 Task: Add an event with the title Casual Presentation Rehearsal and Feedback Session, date '2024/03/16', time 7:30 AM to 9:30 AM, logged in from the account softage.3@softage.netand send the event invitation to softage.2@softage.net and softage.4@softage.net. Set a reminder for the event 12 hour before
Action: Mouse moved to (83, 93)
Screenshot: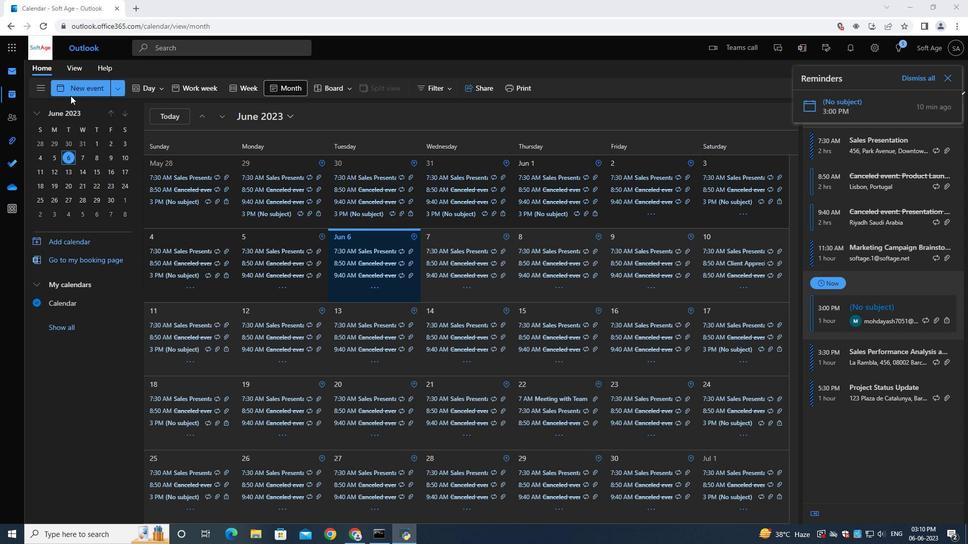 
Action: Mouse pressed left at (83, 93)
Screenshot: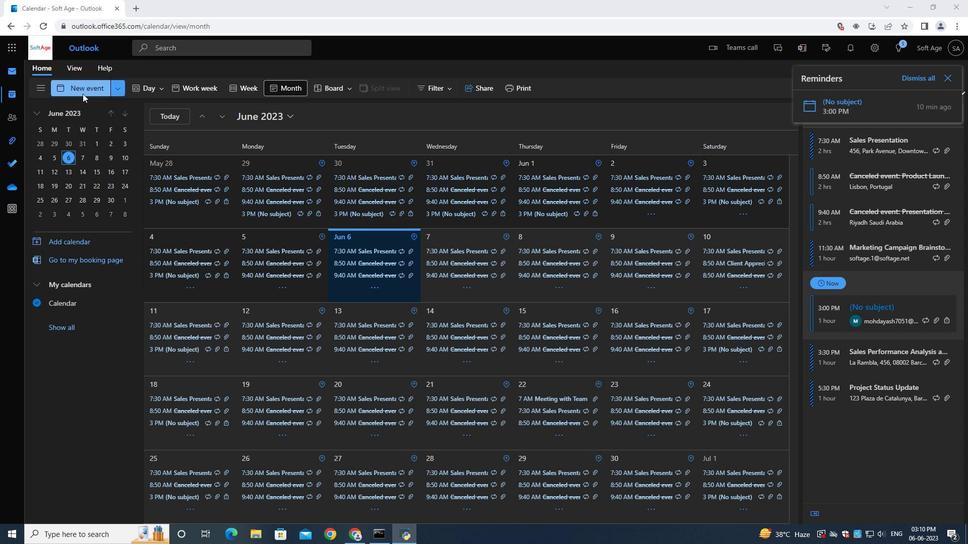
Action: Mouse moved to (266, 147)
Screenshot: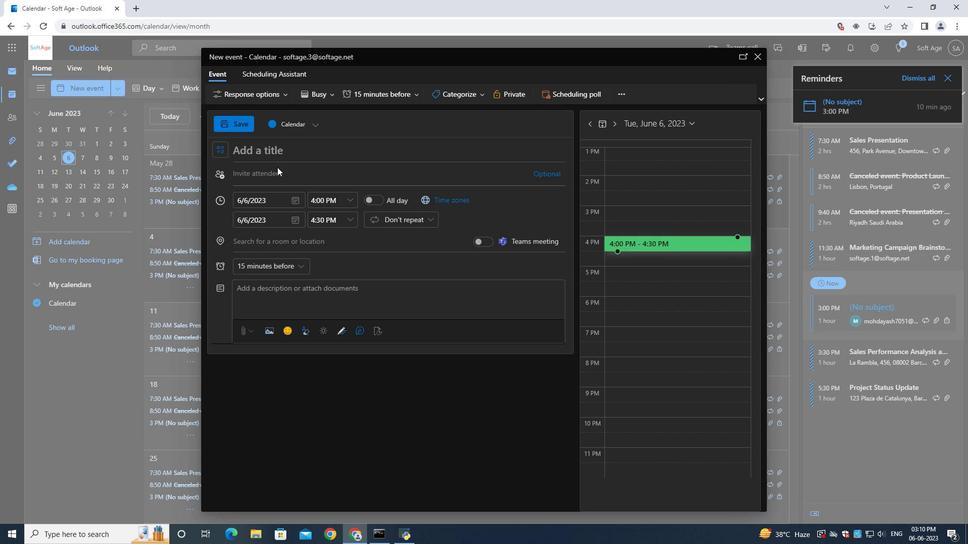
Action: Mouse pressed left at (266, 147)
Screenshot: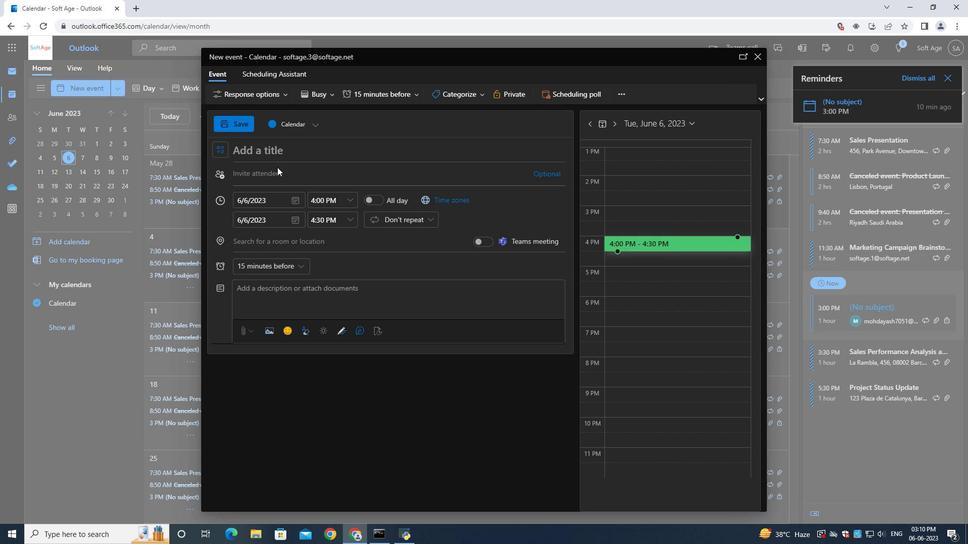 
Action: Mouse moved to (276, 152)
Screenshot: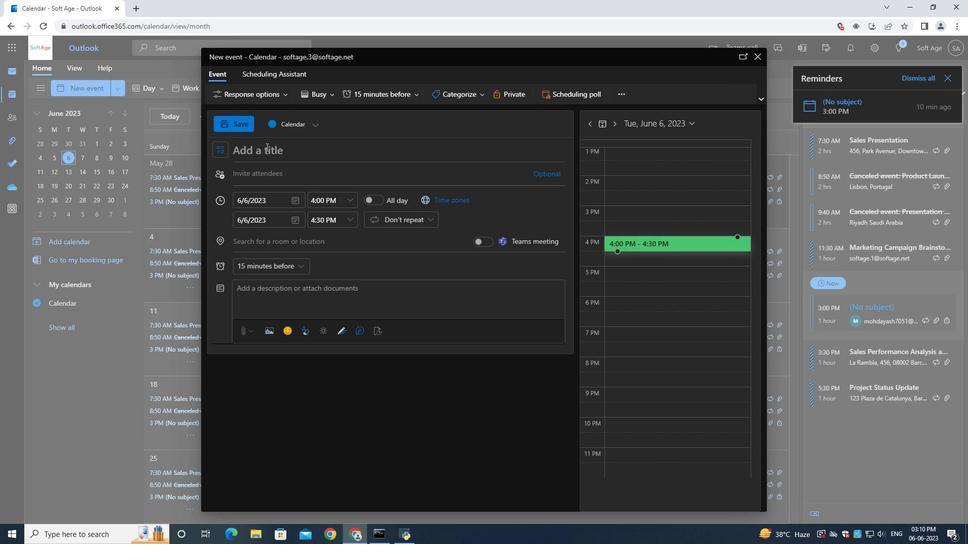 
Action: Key pressed <Key.shift>Casual<Key.space><Key.shift><Key.shift><Key.shift><Key.shift><Key.shift>Presentation<Key.space><Key.shift><Key.shift><Key.shift><Key.shift><Key.shift><Key.shift><Key.shift><Key.shift><Key.shift><Key.shift><Key.shift><Key.shift><Key.shift><Key.shift><Key.shift>Rehearsal<Key.space><Key.shift><Key.shift><Key.shift><Key.shift>And<Key.space><Key.shift>Feedback<Key.space>ses<Key.backspace><Key.backspace><Key.backspace><Key.shift>Session<Key.space>
Screenshot: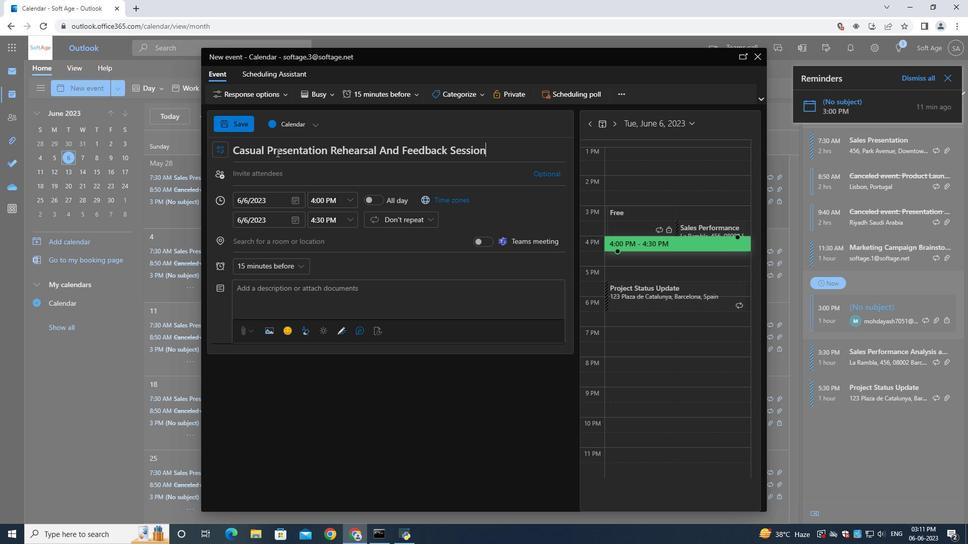 
Action: Mouse moved to (295, 198)
Screenshot: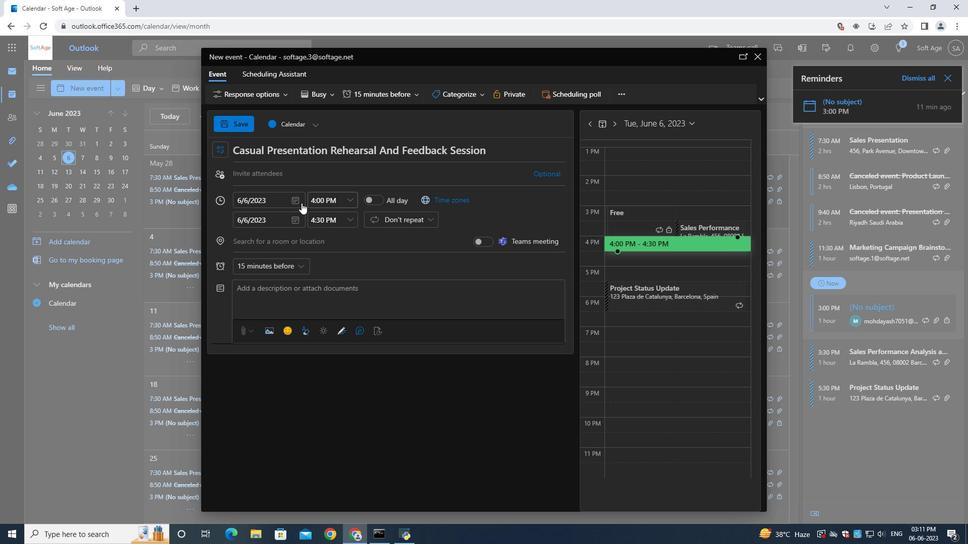 
Action: Mouse pressed left at (295, 198)
Screenshot: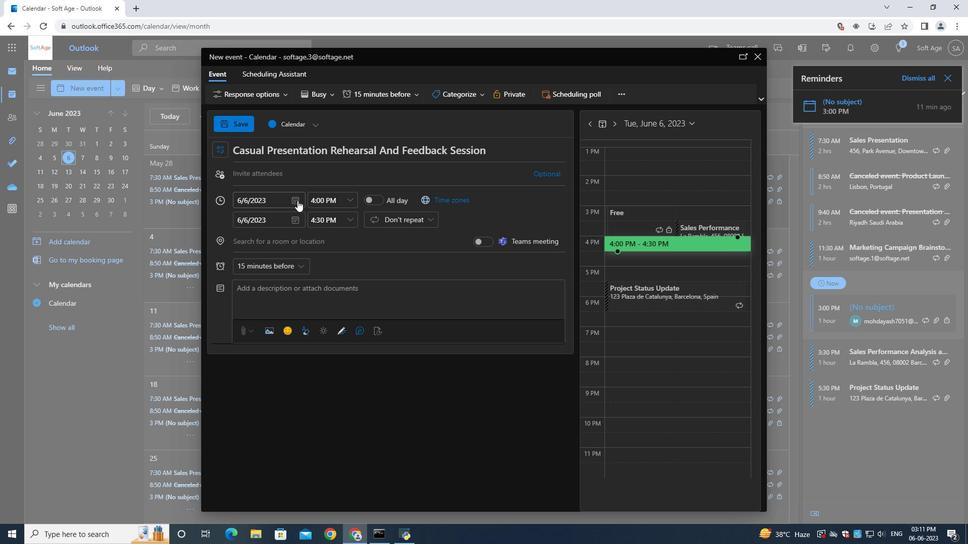 
Action: Mouse moved to (324, 217)
Screenshot: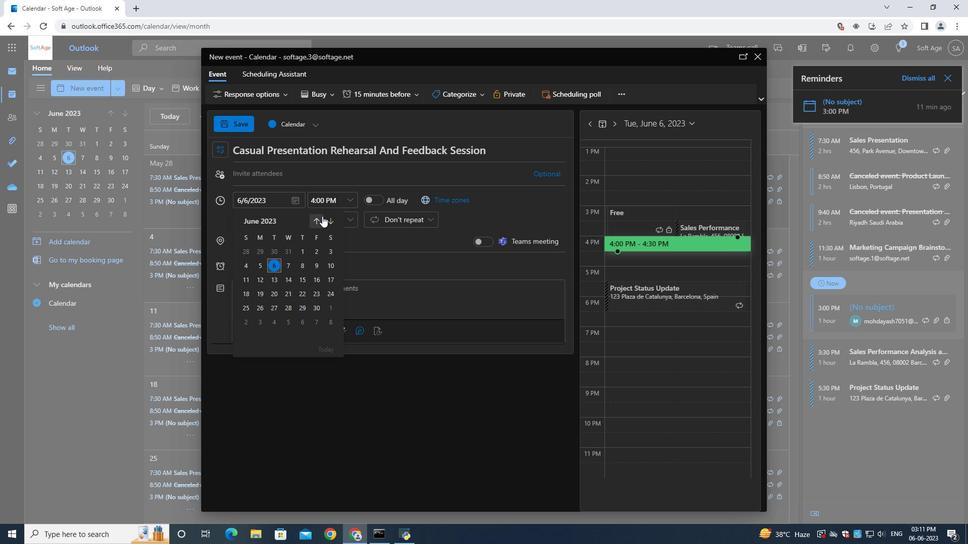 
Action: Mouse pressed left at (324, 217)
Screenshot: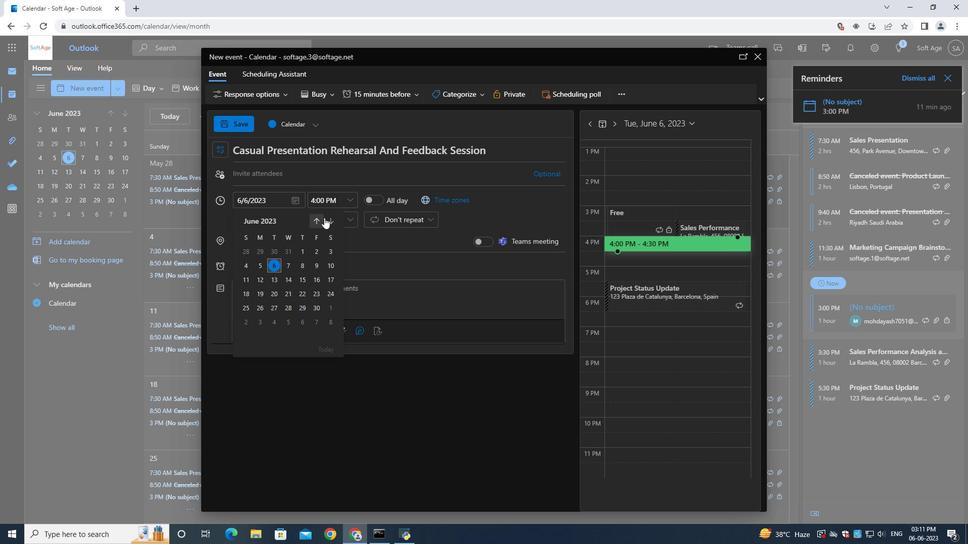
Action: Mouse moved to (324, 217)
Screenshot: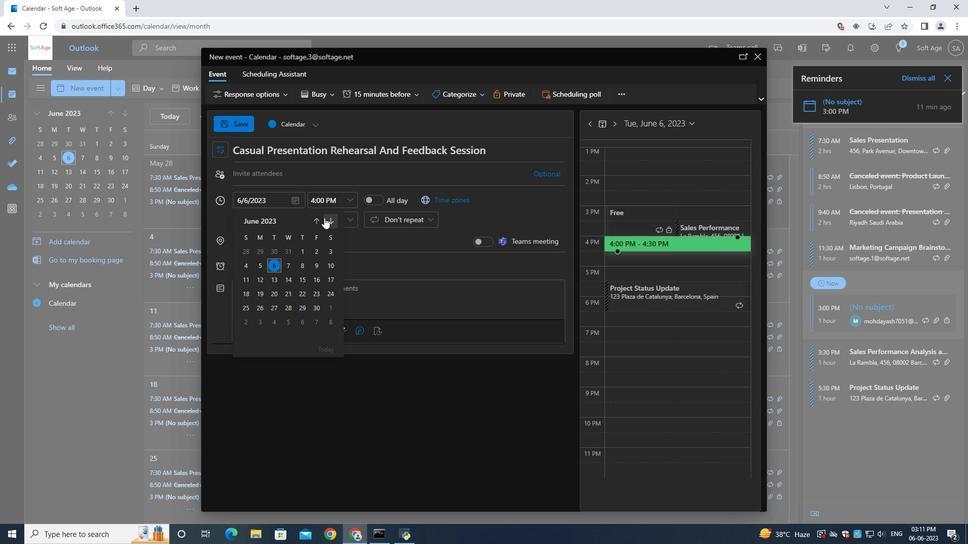 
Action: Mouse pressed left at (324, 217)
Screenshot: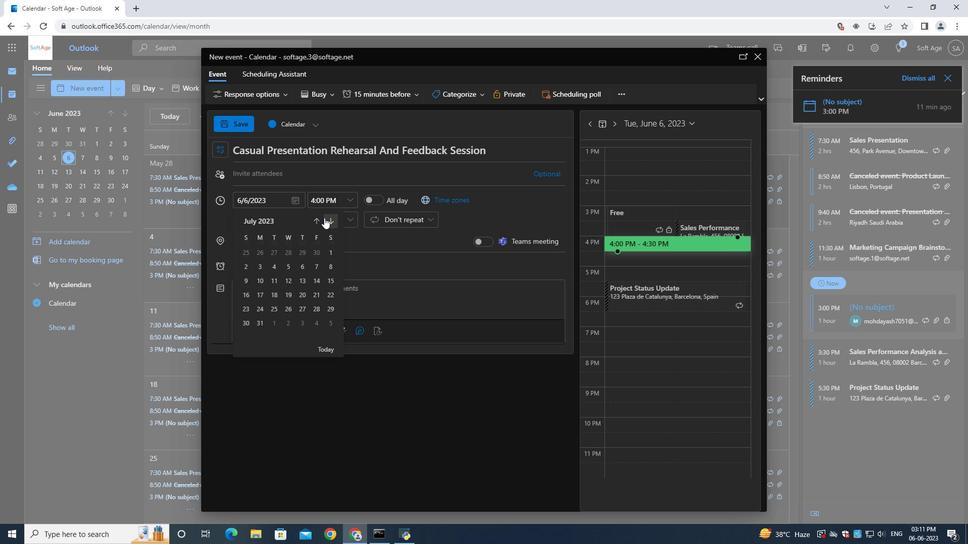 
Action: Mouse moved to (324, 217)
Screenshot: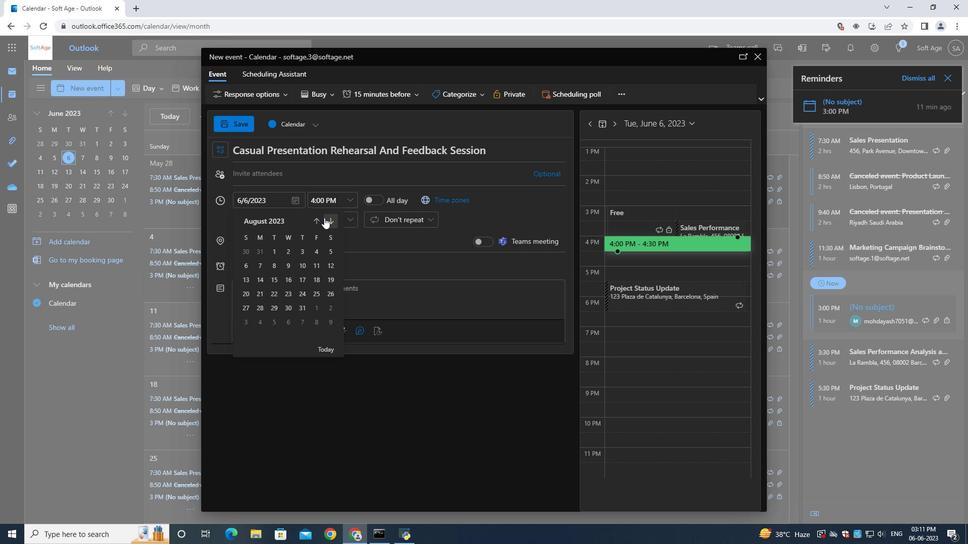 
Action: Mouse pressed left at (324, 217)
Screenshot: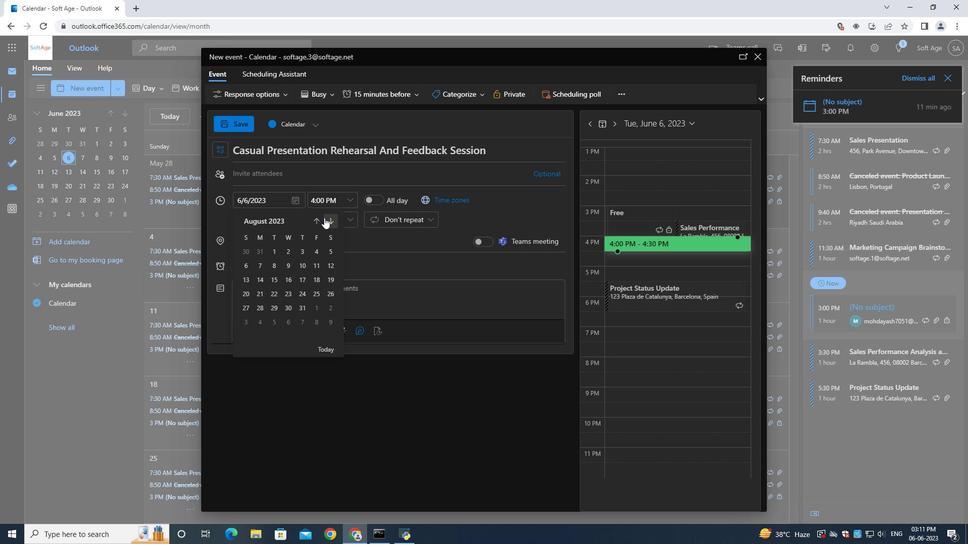 
Action: Mouse pressed left at (324, 217)
Screenshot: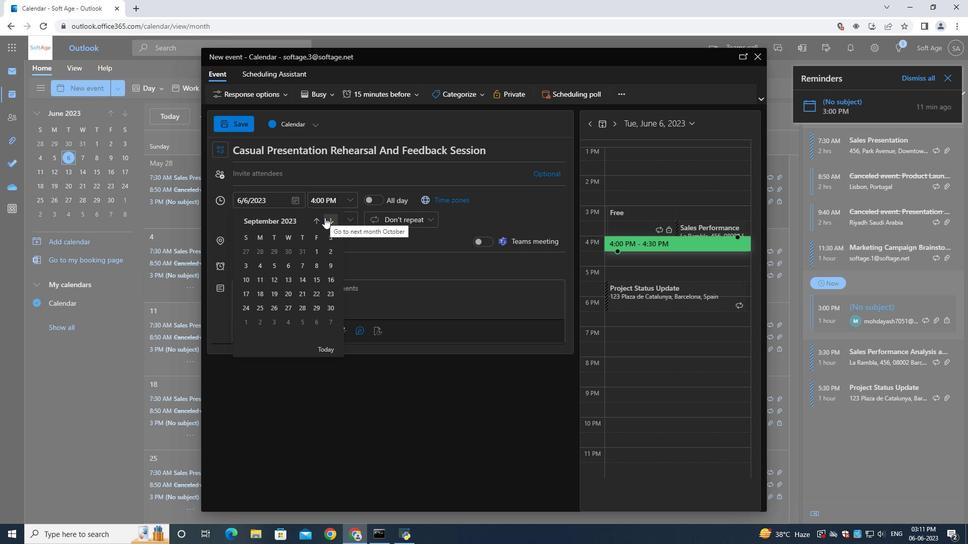 
Action: Mouse pressed left at (324, 217)
Screenshot: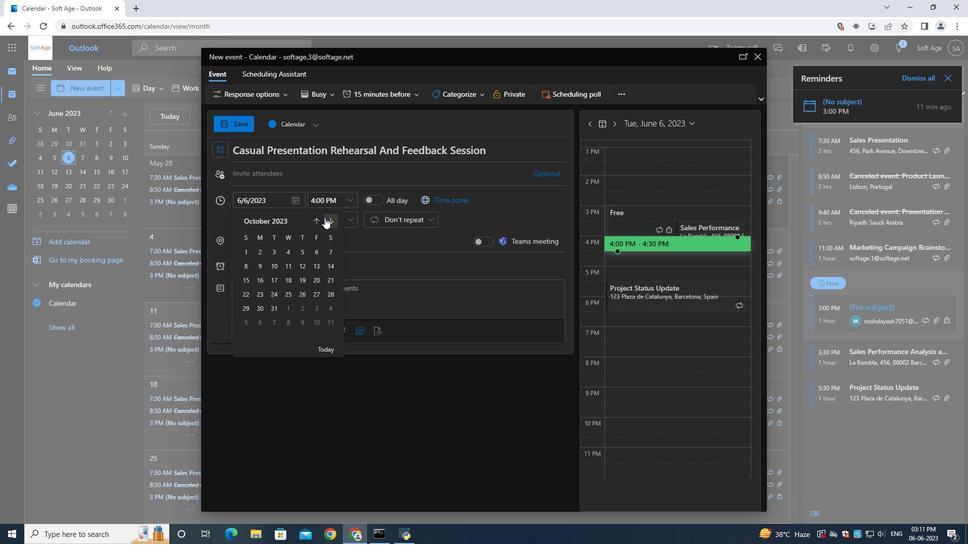
Action: Mouse pressed left at (324, 217)
Screenshot: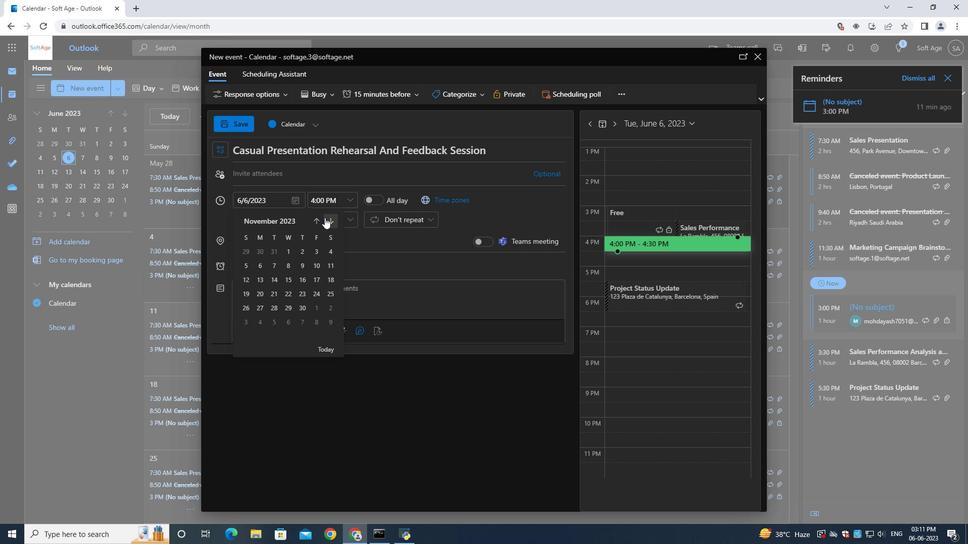 
Action: Mouse pressed left at (324, 217)
Screenshot: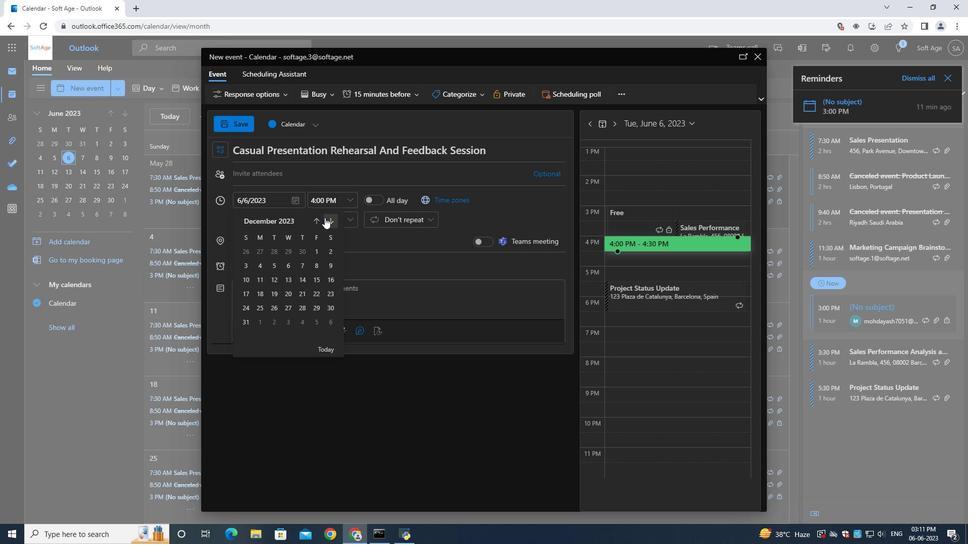 
Action: Mouse pressed left at (324, 217)
Screenshot: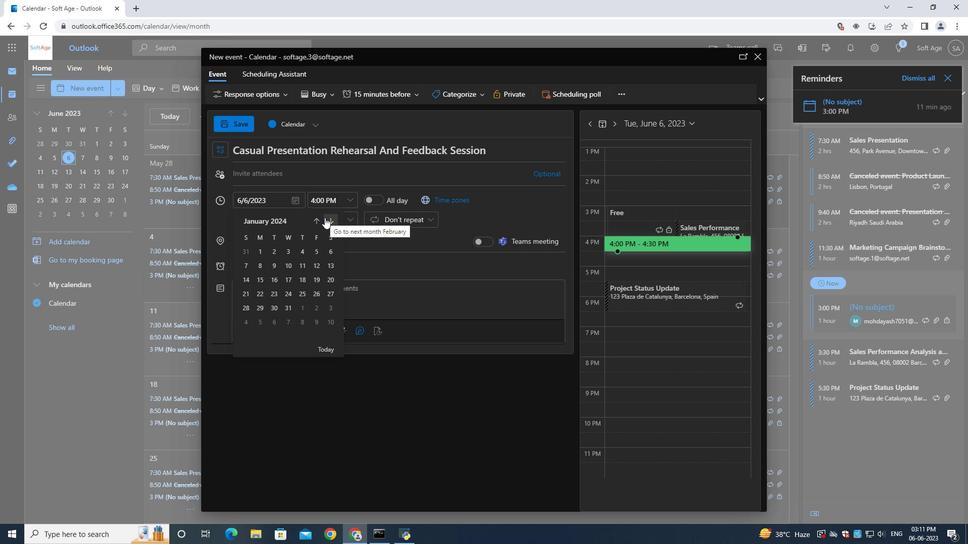 
Action: Mouse pressed left at (324, 217)
Screenshot: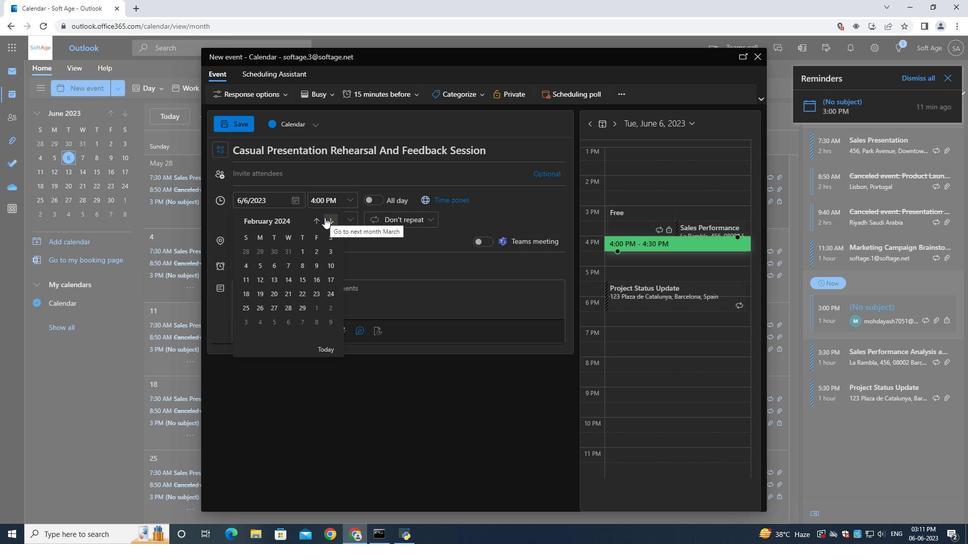 
Action: Mouse moved to (332, 282)
Screenshot: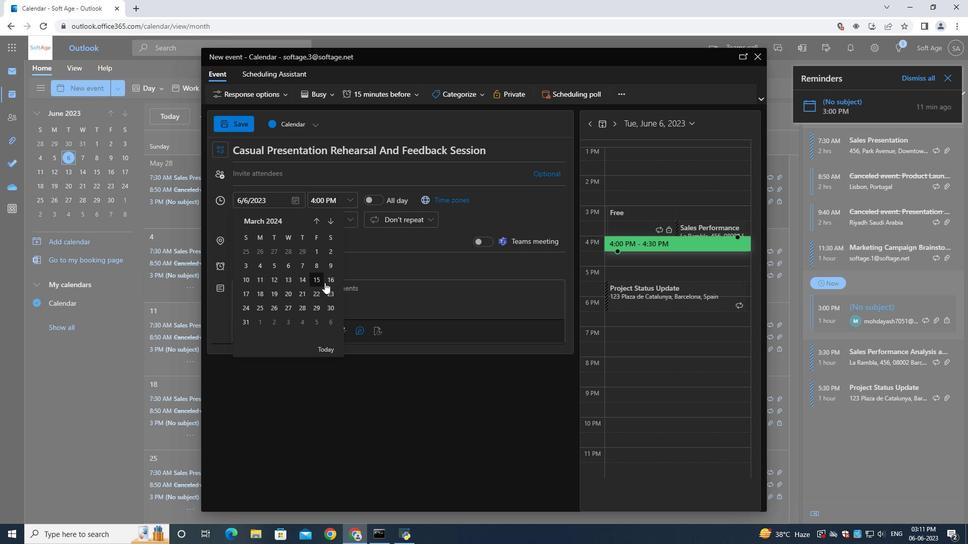
Action: Mouse pressed left at (332, 282)
Screenshot: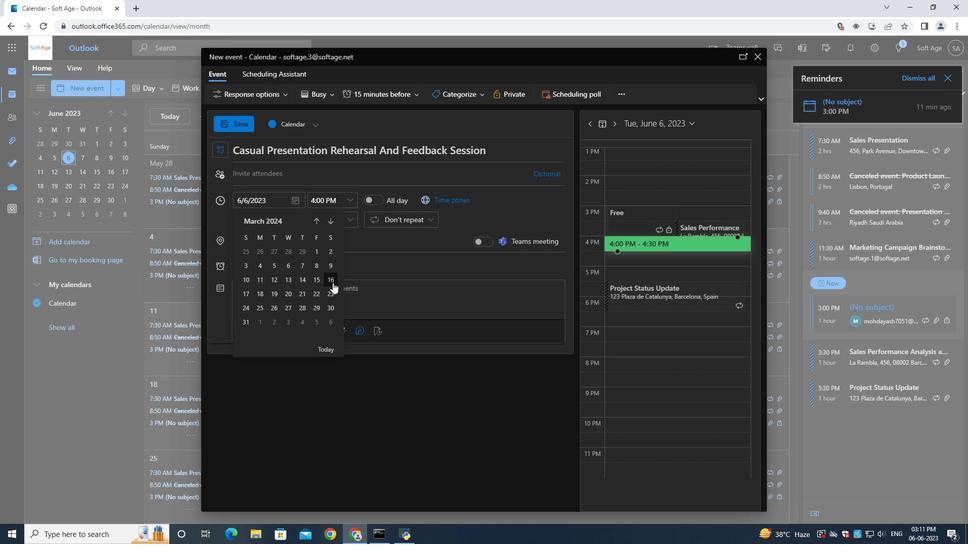 
Action: Mouse moved to (329, 203)
Screenshot: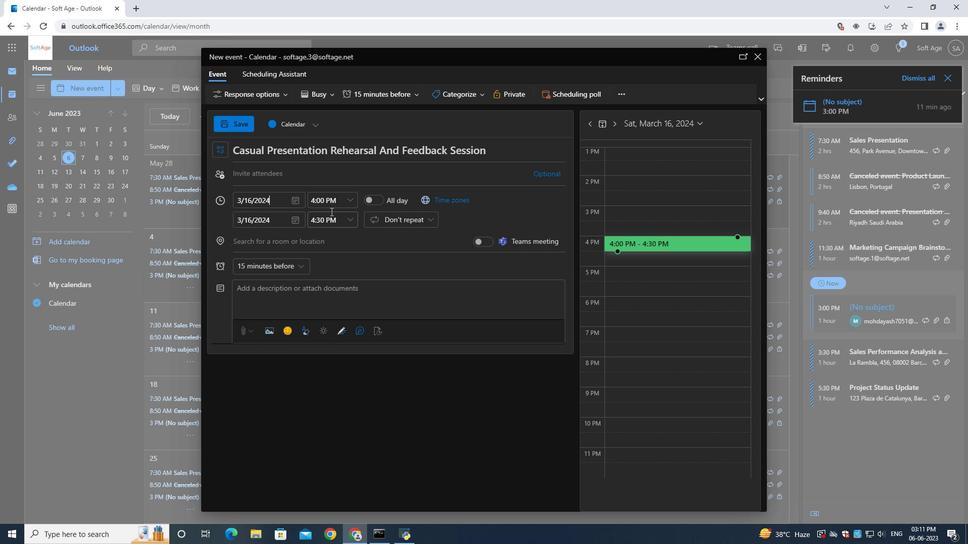 
Action: Mouse pressed left at (329, 203)
Screenshot: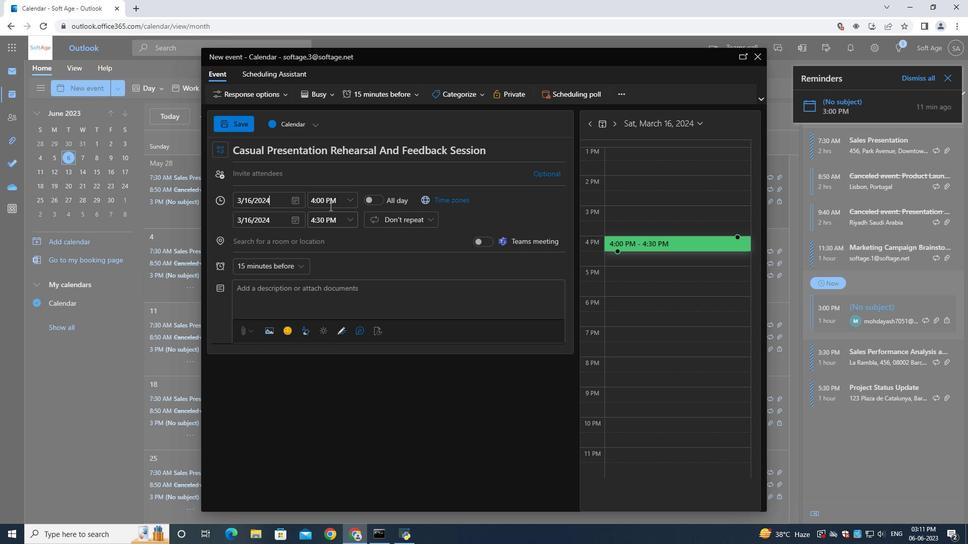 
Action: Mouse moved to (329, 203)
Screenshot: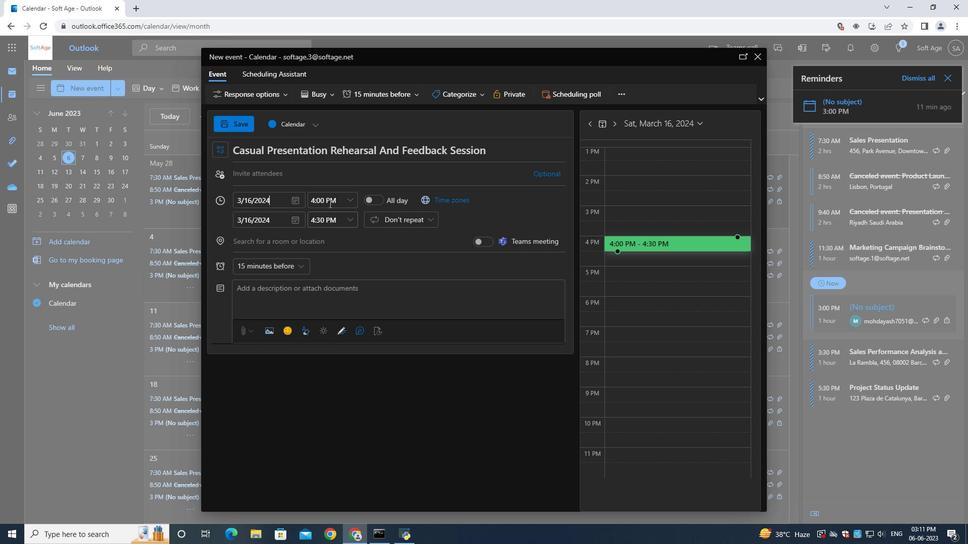 
Action: Key pressed 7<Key.shift_r>:30<Key.shift>AM<Key.space>
Screenshot: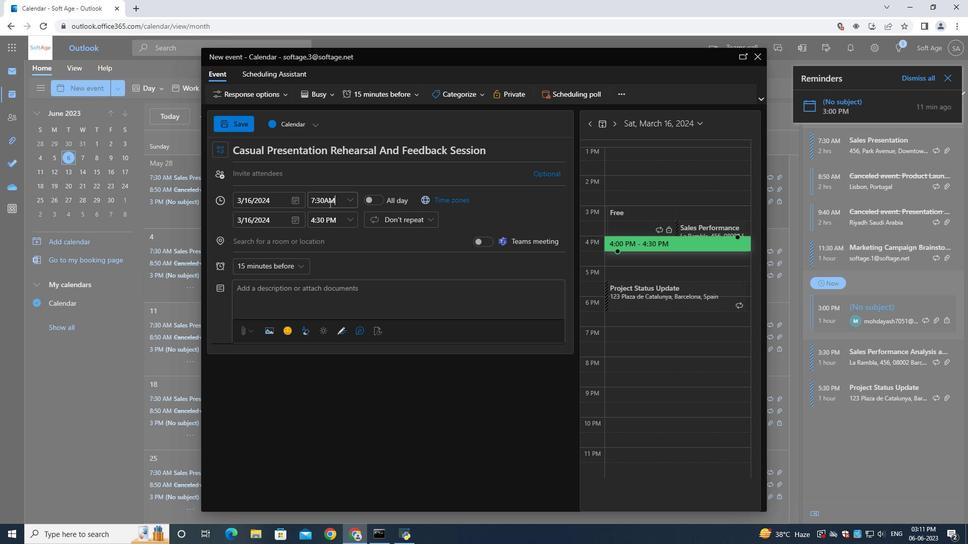 
Action: Mouse moved to (321, 218)
Screenshot: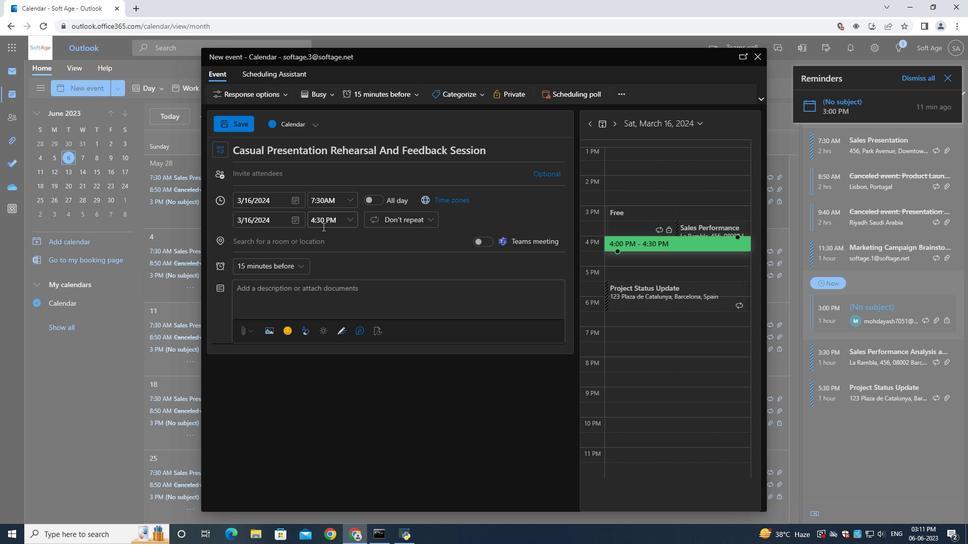 
Action: Mouse pressed left at (321, 218)
Screenshot: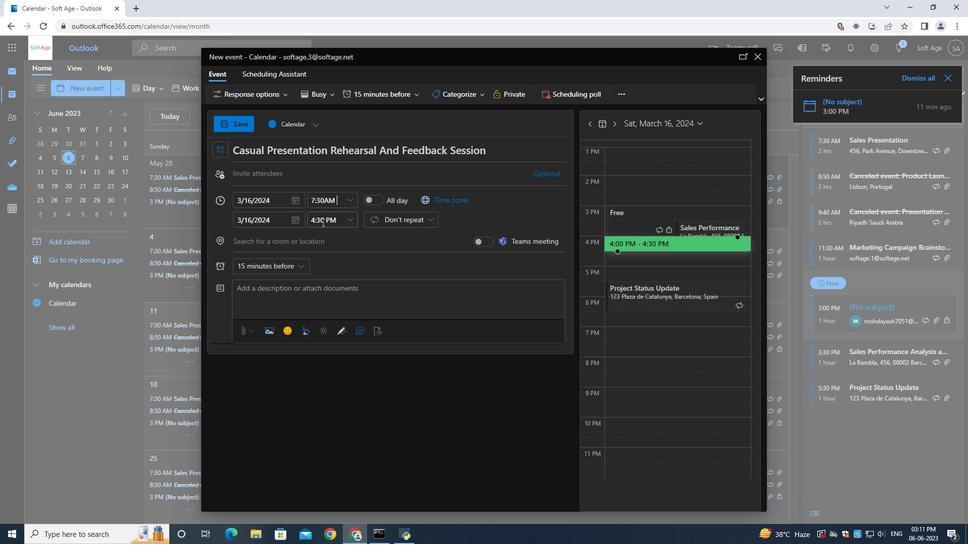 
Action: Key pressed 9<Key.shift_r>:30<Key.shift>Am<Key.space><Key.backspace><Key.backspace><Key.shift>M
Screenshot: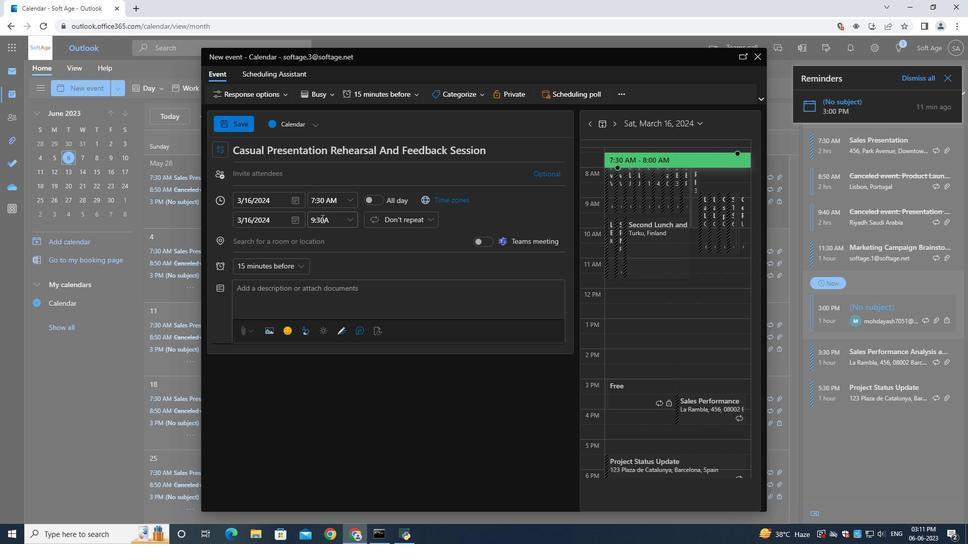 
Action: Mouse moved to (268, 182)
Screenshot: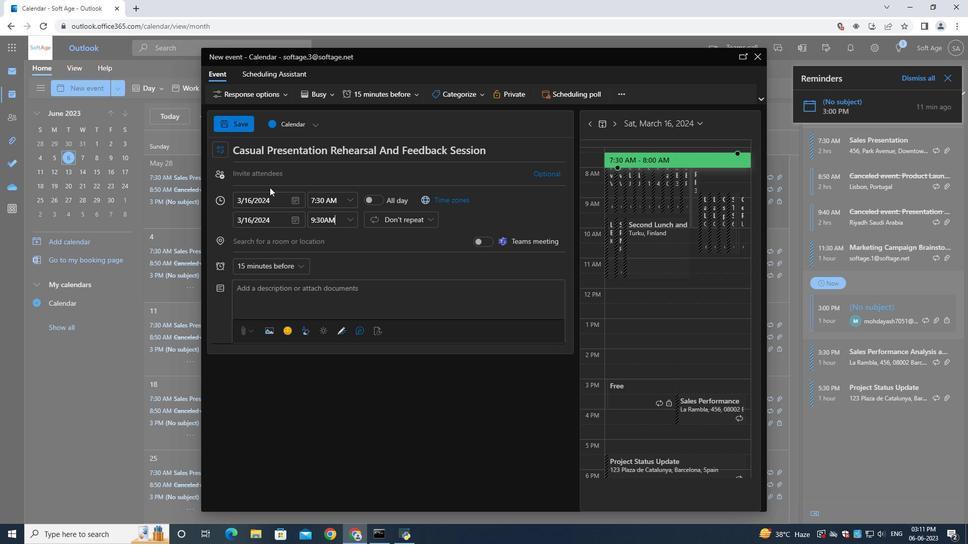 
Action: Mouse pressed left at (268, 182)
Screenshot: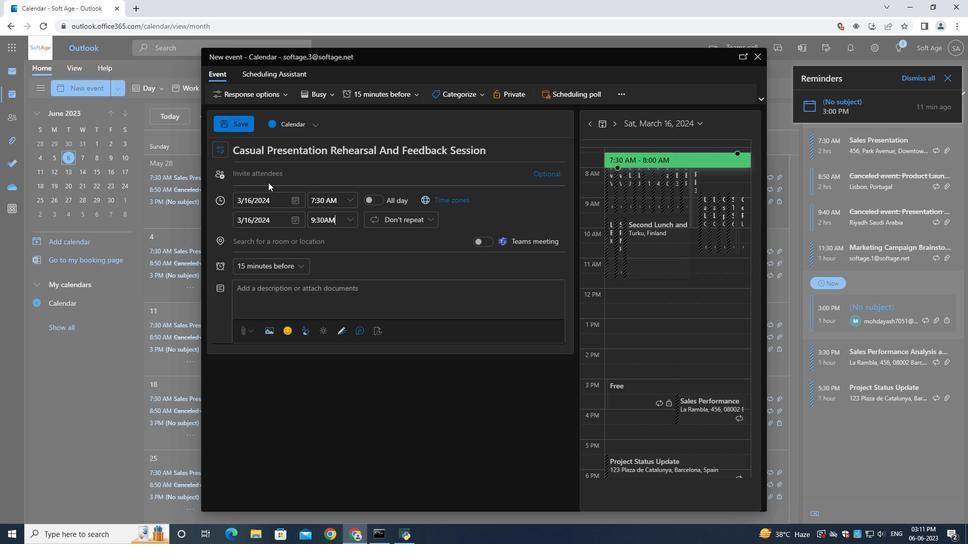 
Action: Mouse moved to (269, 179)
Screenshot: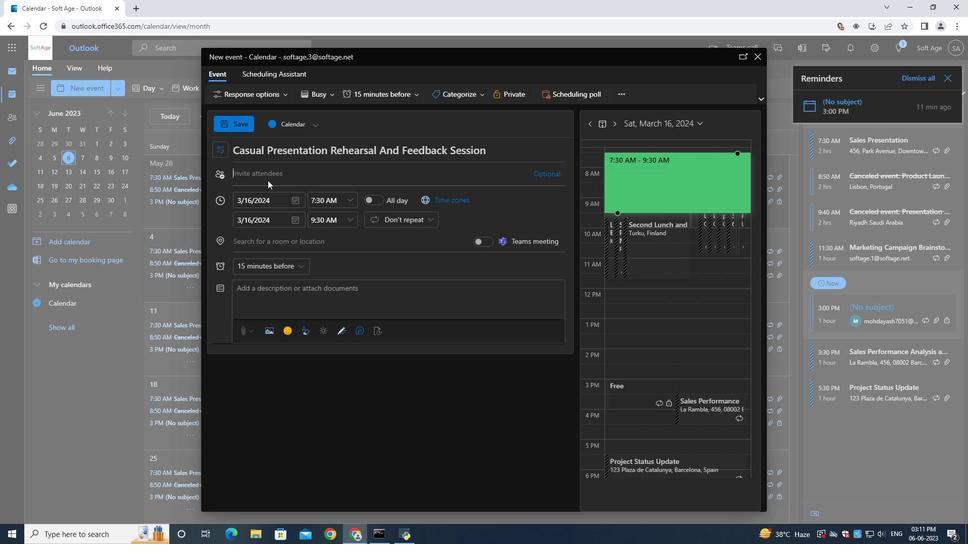 
Action: Key pressed softage.2<Key.shift>@softage.net<Key.space>
Screenshot: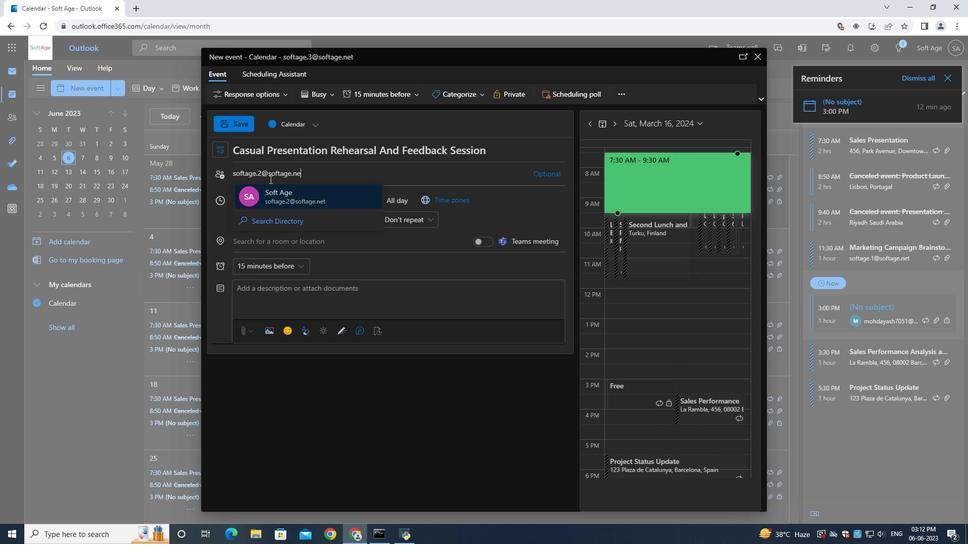 
Action: Mouse moved to (257, 198)
Screenshot: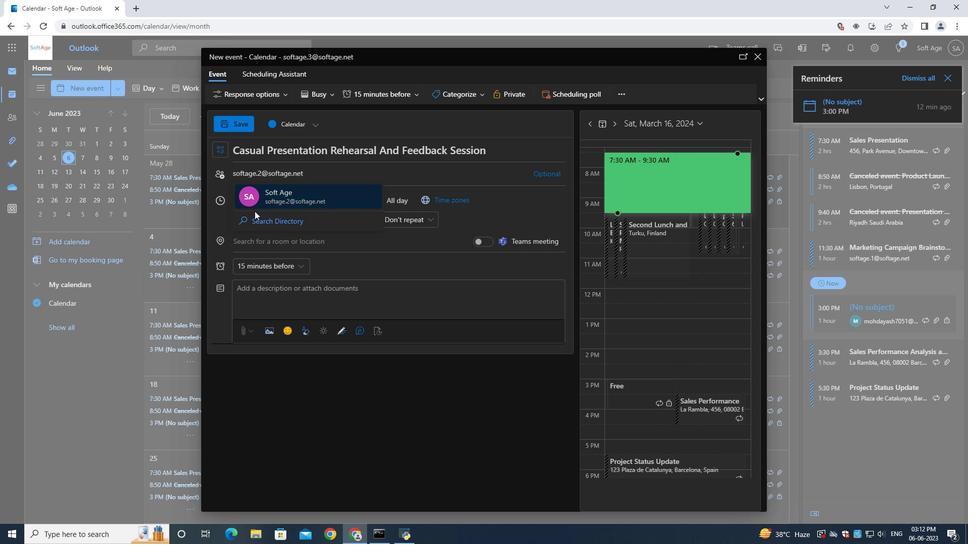
Action: Mouse pressed left at (257, 198)
Screenshot: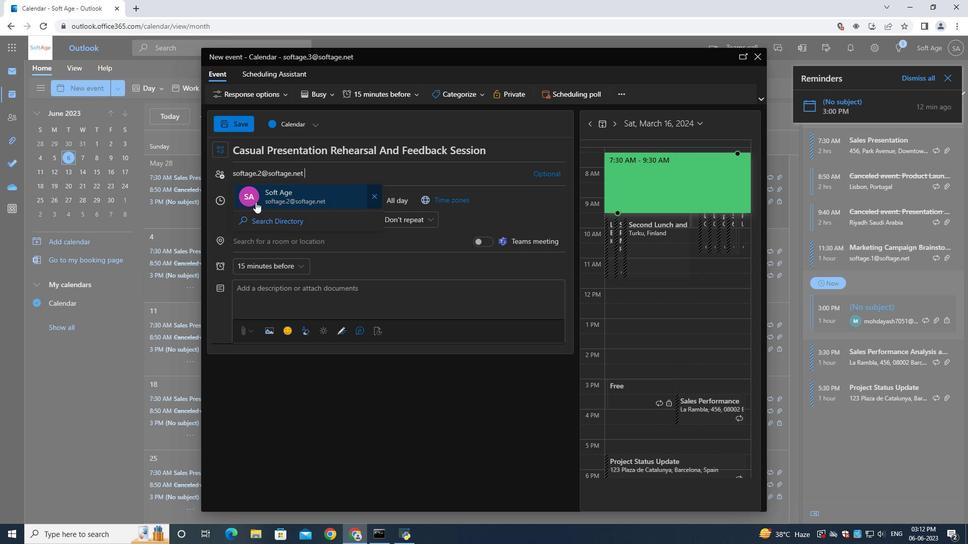 
Action: Key pressed softage.3<Key.backspace>4<Key.shift>#<Key.backspace><Key.shift>@softag.net
Screenshot: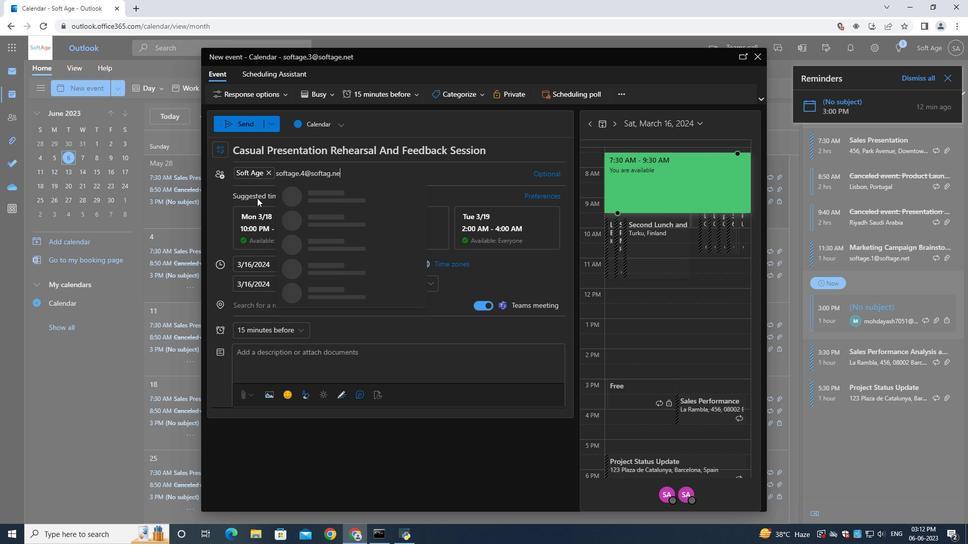 
Action: Mouse moved to (331, 174)
Screenshot: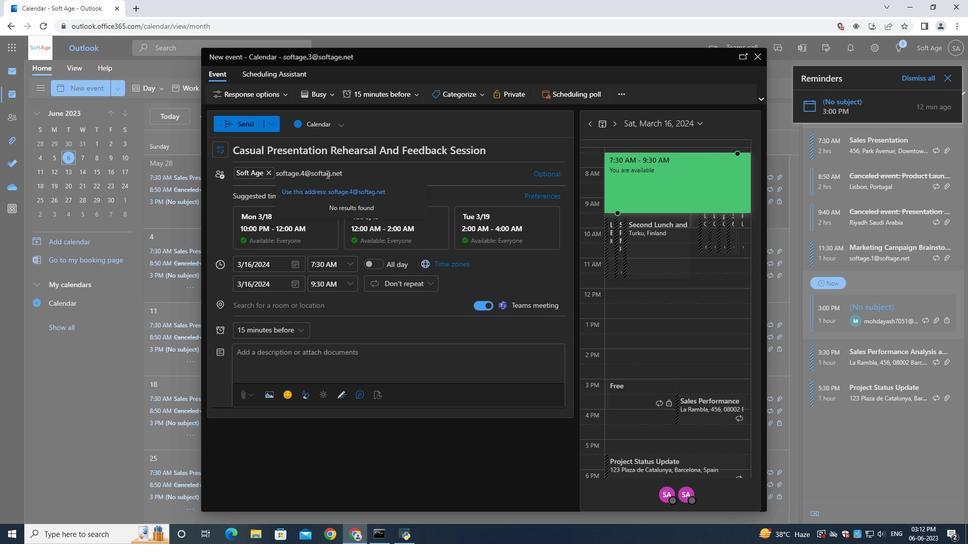 
Action: Mouse pressed left at (331, 174)
Screenshot: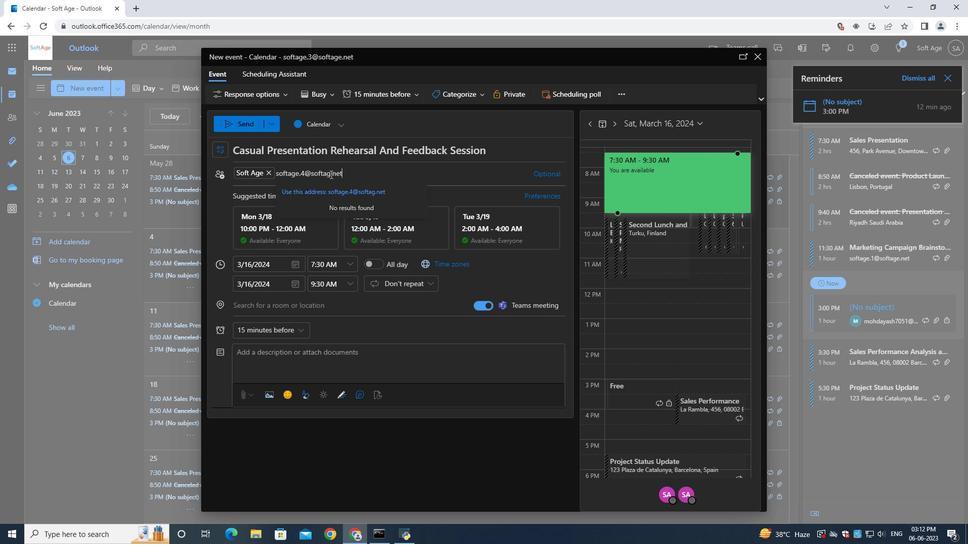
Action: Mouse moved to (342, 197)
Screenshot: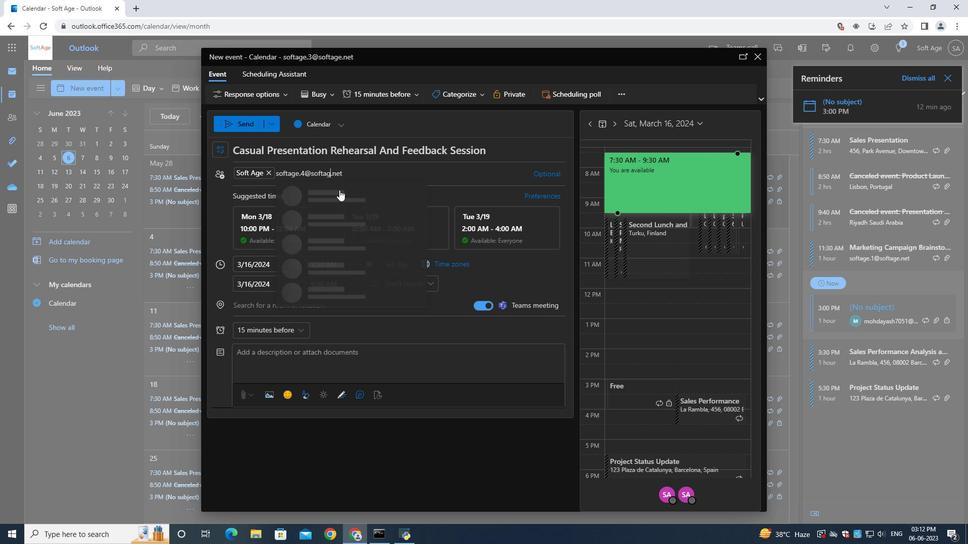 
Action: Key pressed e
Screenshot: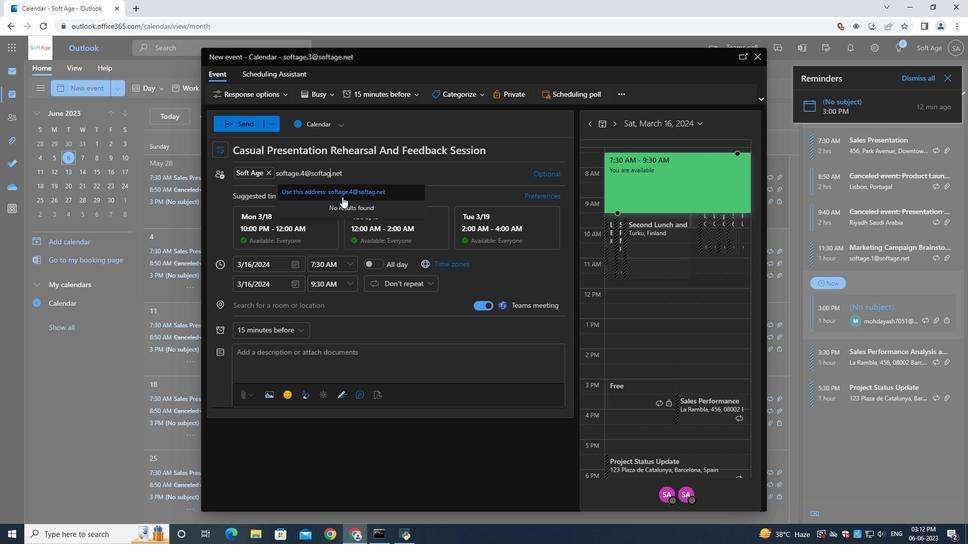 
Action: Mouse moved to (335, 192)
Screenshot: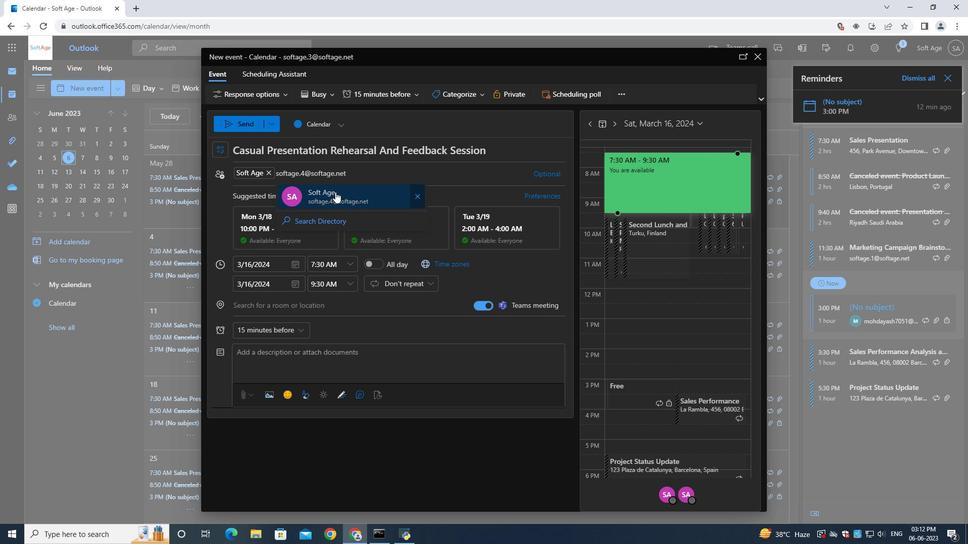 
Action: Mouse pressed left at (335, 192)
Screenshot: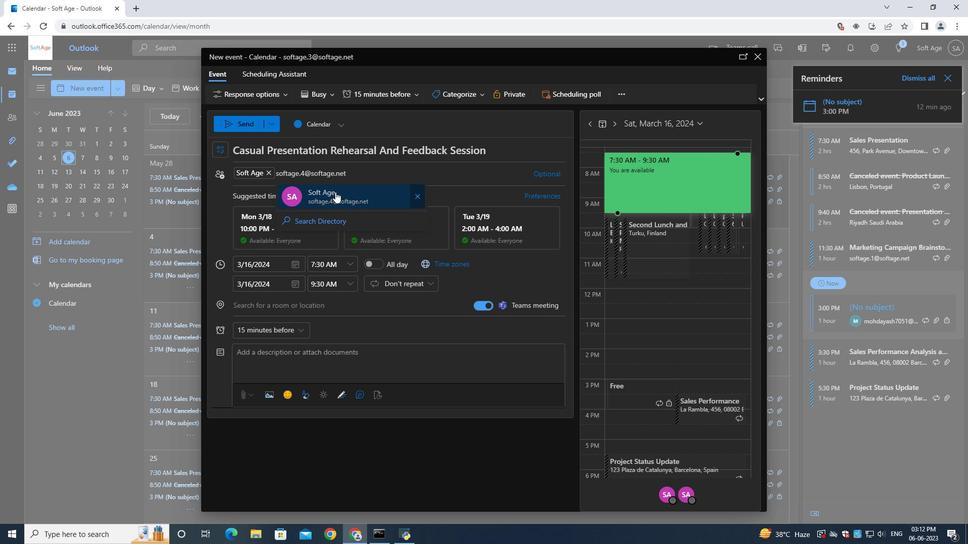 
Action: Mouse moved to (262, 327)
Screenshot: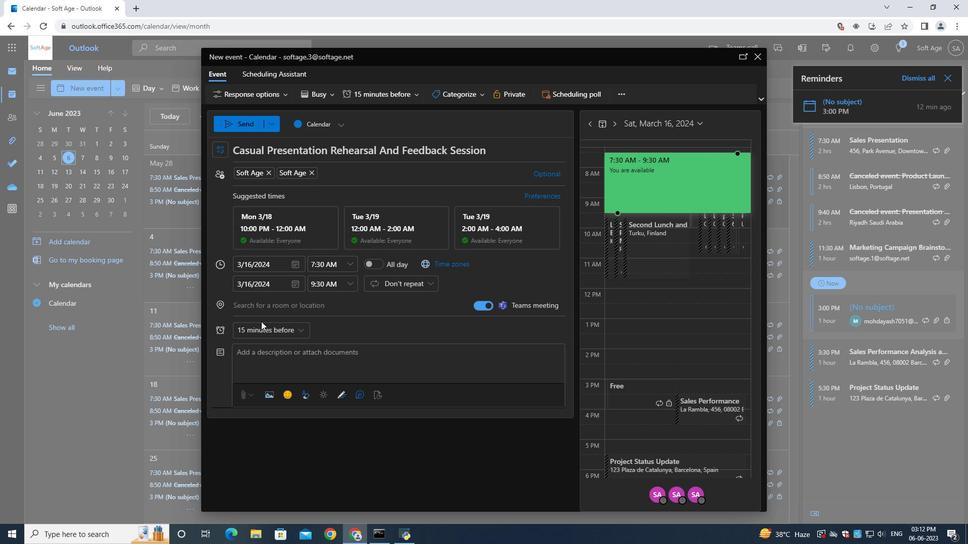 
Action: Mouse pressed left at (262, 327)
Screenshot: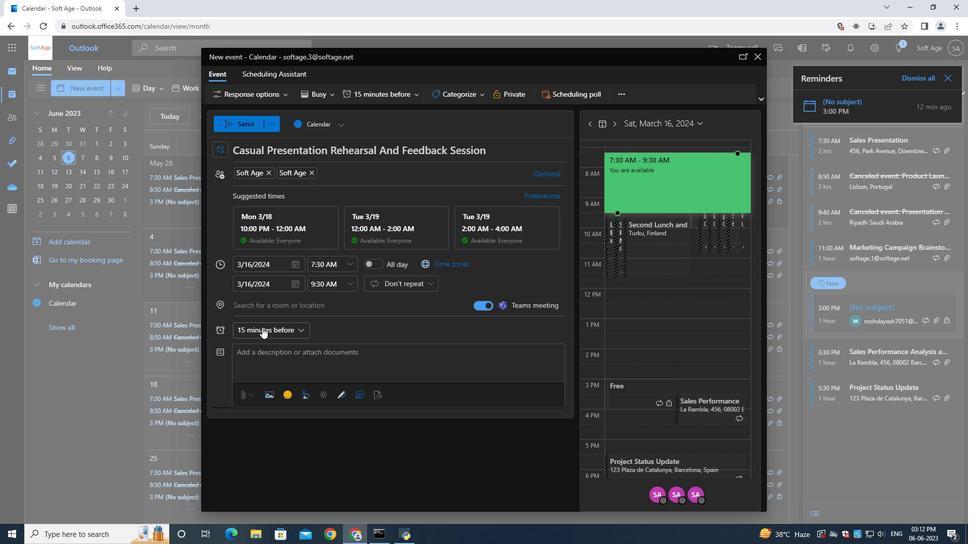 
Action: Mouse moved to (260, 259)
Screenshot: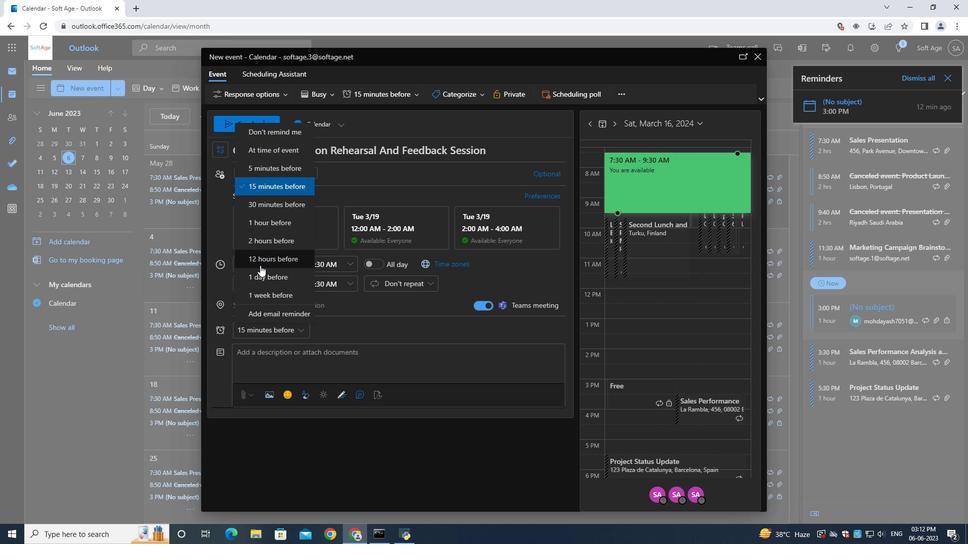 
Action: Mouse pressed left at (260, 259)
Screenshot: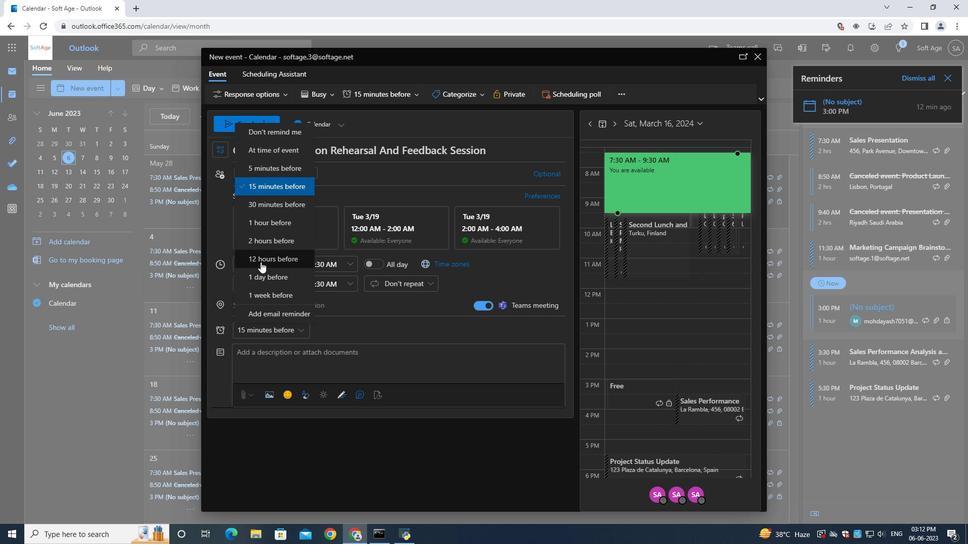 
Action: Mouse moved to (233, 119)
Screenshot: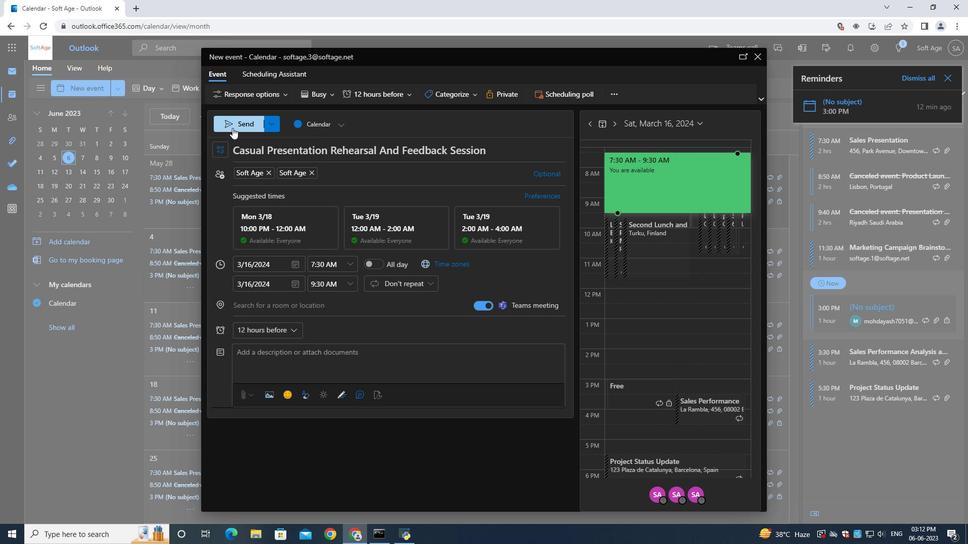 
Action: Mouse pressed left at (233, 119)
Screenshot: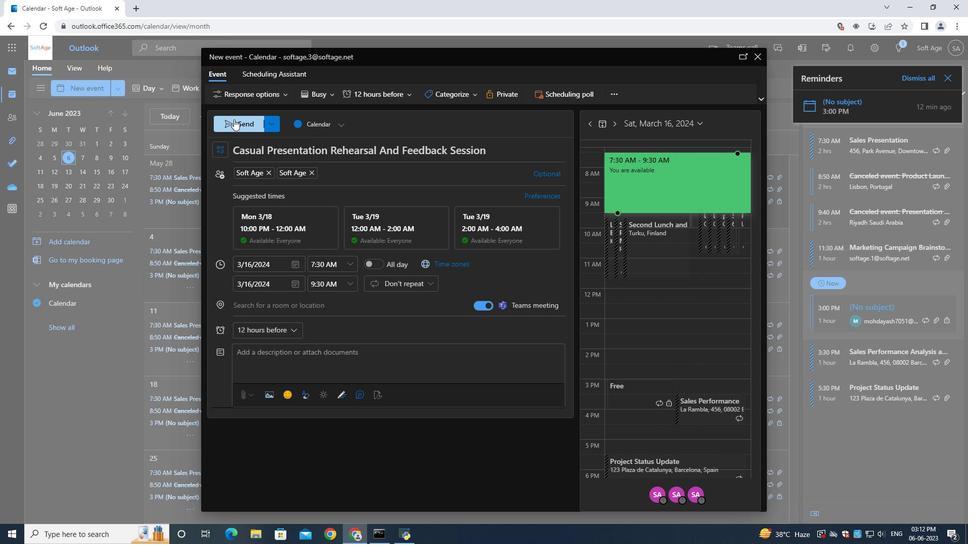 
